 Task: Check the sale-to-list price of townhouses in the last 1 year.
Action: Mouse moved to (574, 53)
Screenshot: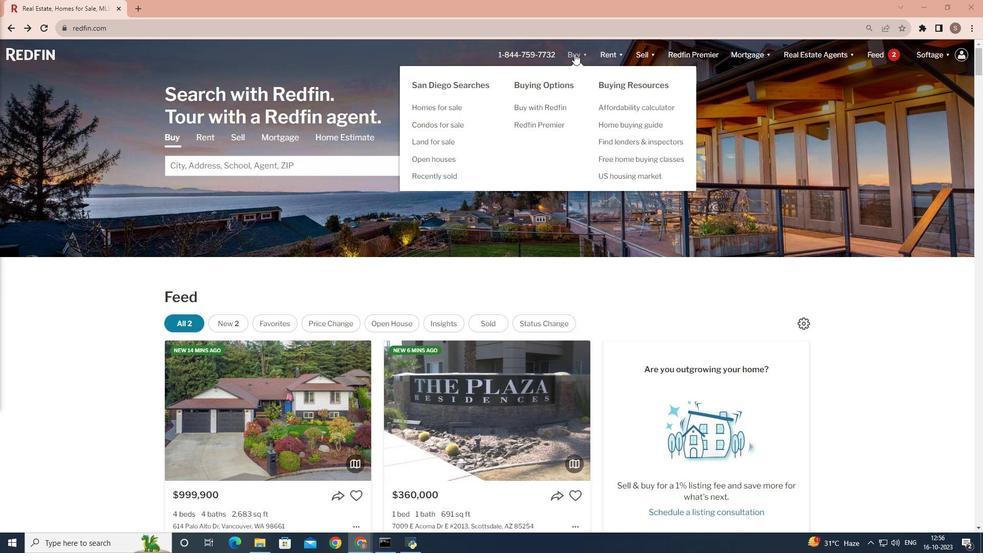 
Action: Mouse pressed left at (574, 53)
Screenshot: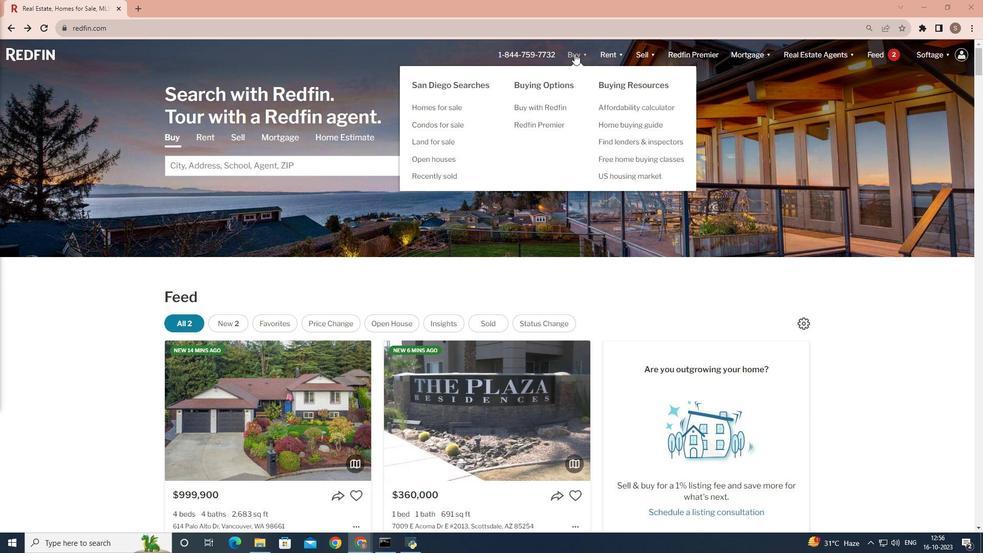 
Action: Mouse moved to (266, 217)
Screenshot: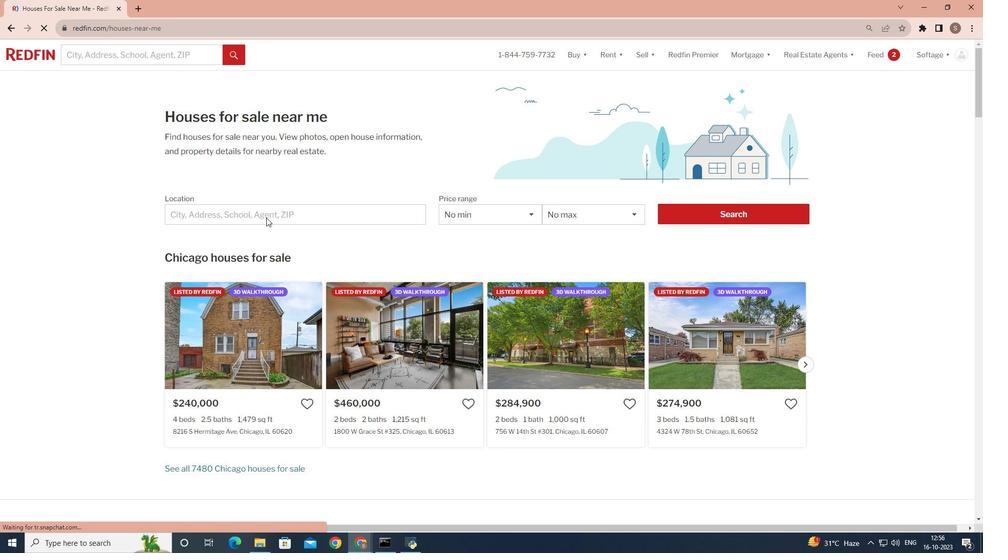 
Action: Mouse pressed left at (266, 217)
Screenshot: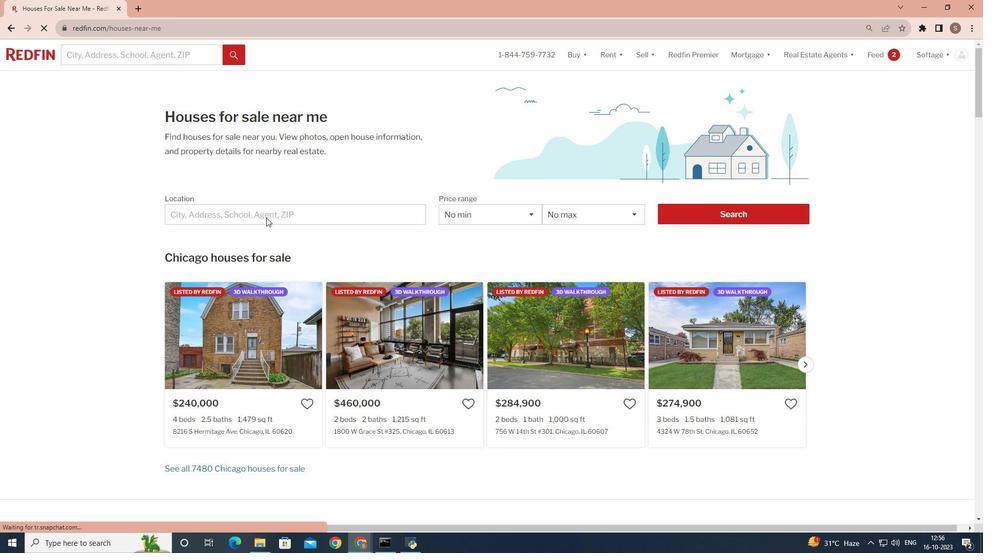 
Action: Mouse moved to (240, 214)
Screenshot: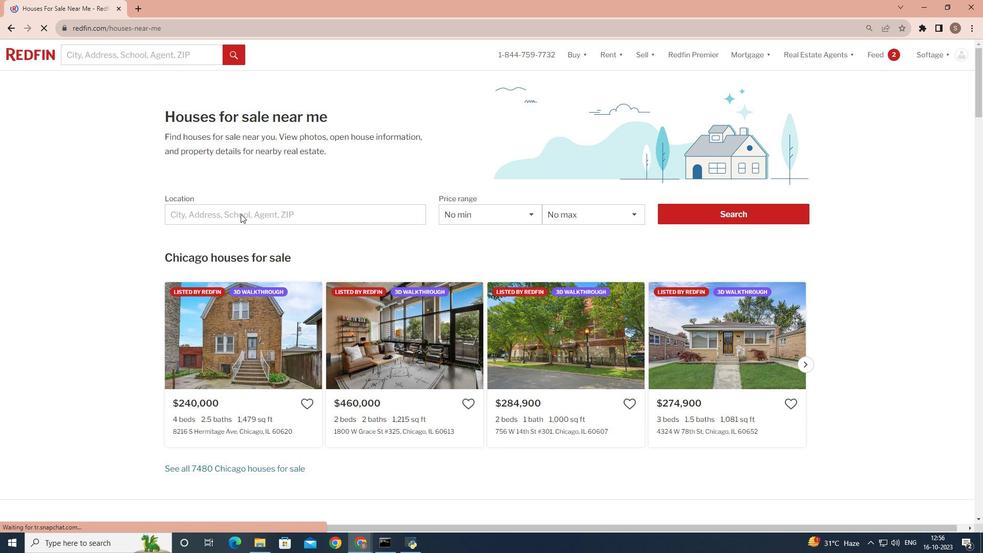 
Action: Mouse pressed left at (240, 214)
Screenshot: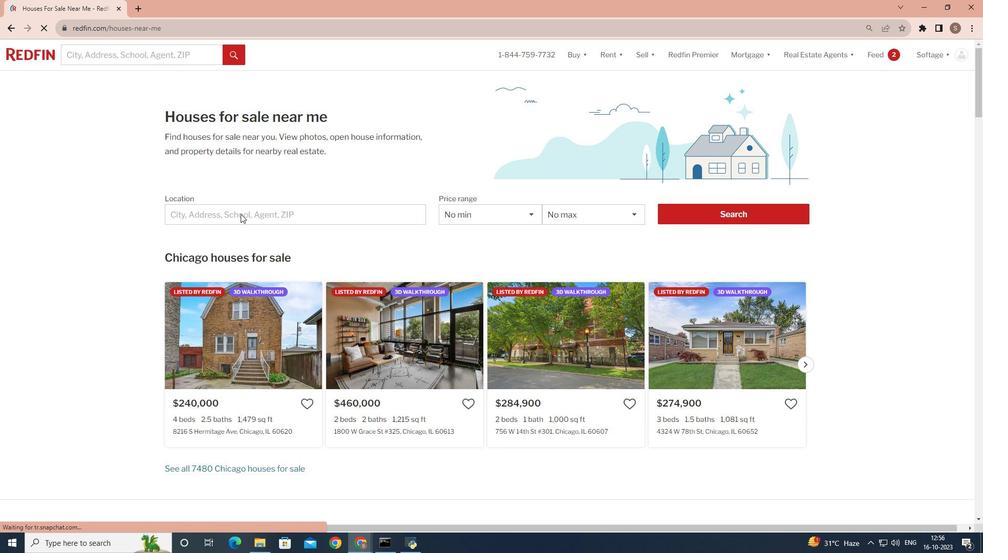 
Action: Mouse moved to (182, 213)
Screenshot: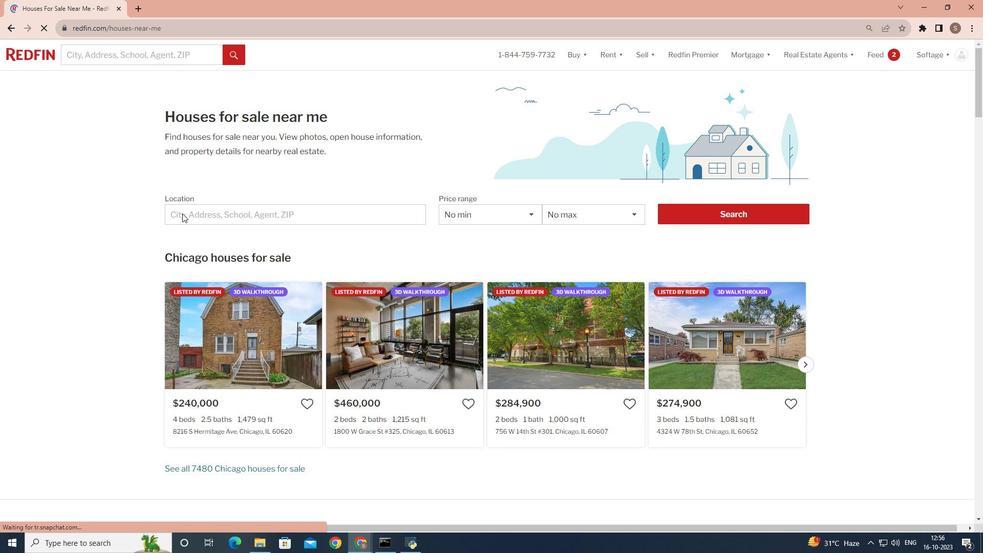 
Action: Mouse pressed left at (182, 213)
Screenshot: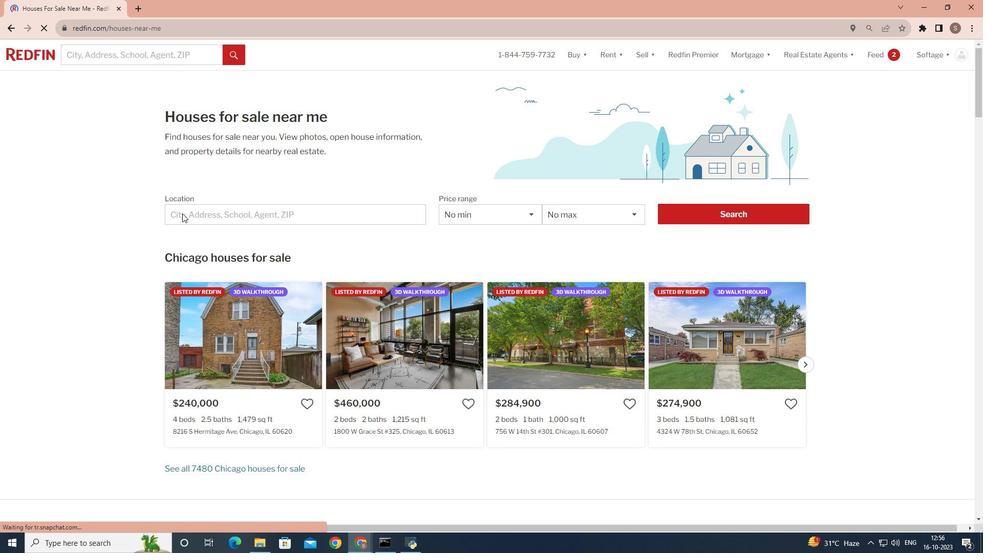 
Action: Key pressed <Key.shift>San<Key.space><Key.shift>Diego
Screenshot: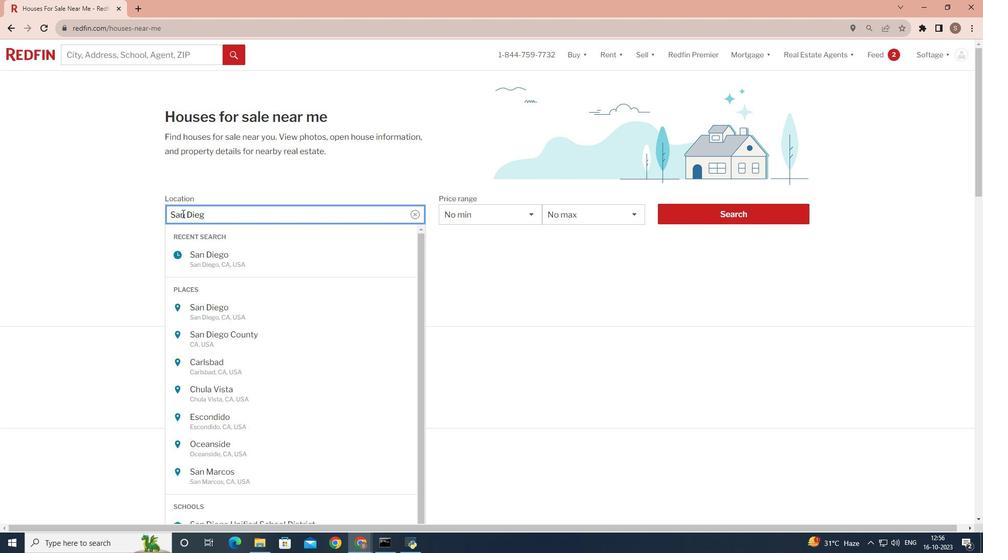 
Action: Mouse moved to (686, 212)
Screenshot: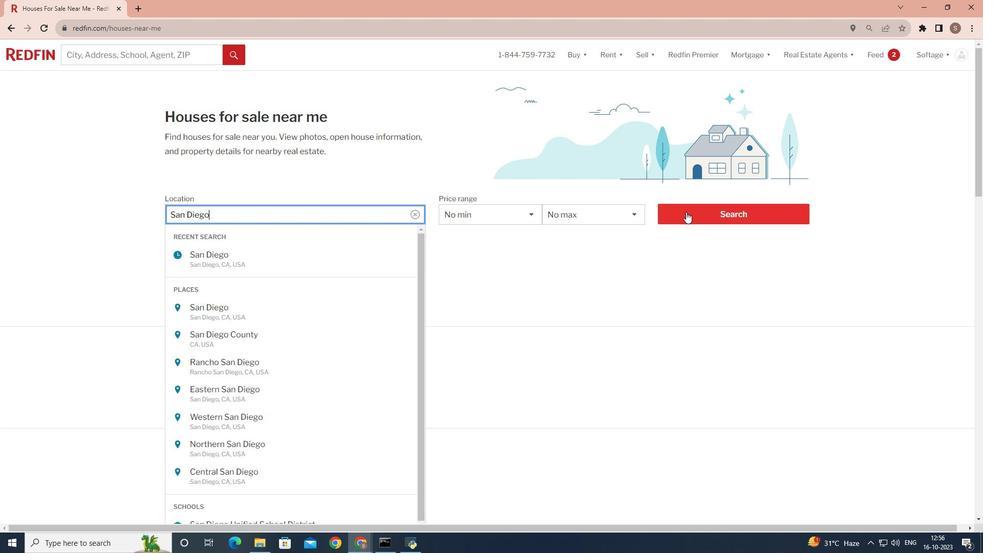 
Action: Mouse pressed left at (686, 212)
Screenshot: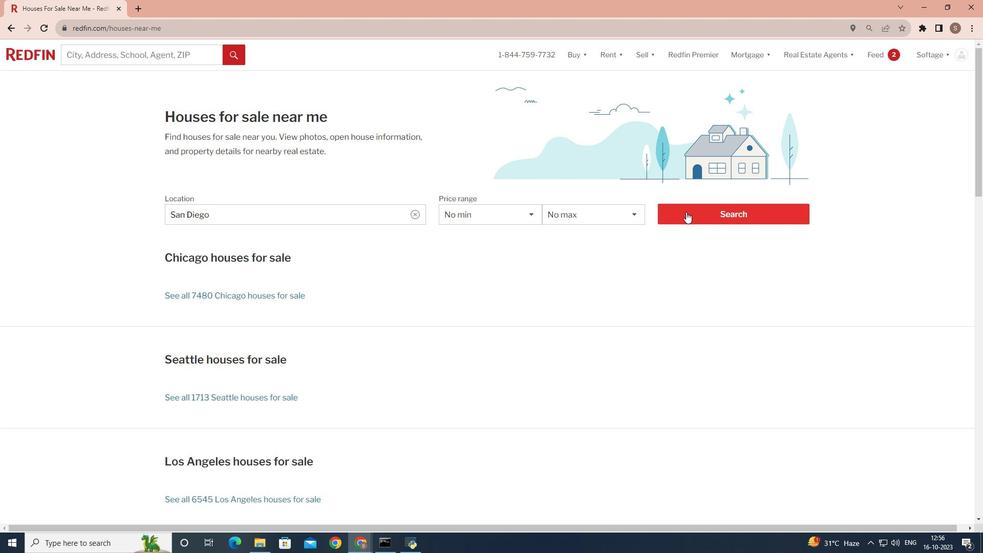 
Action: Mouse pressed left at (686, 212)
Screenshot: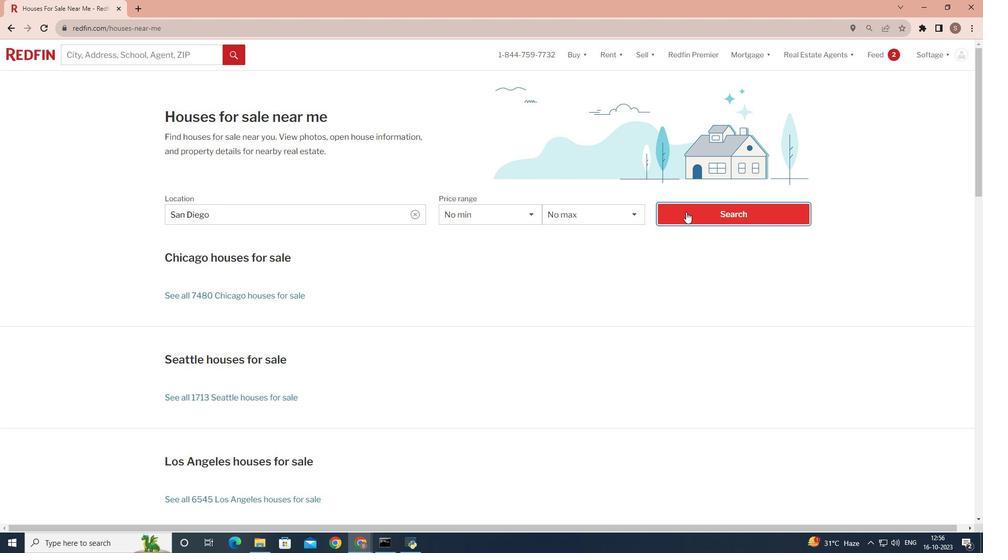 
Action: Mouse moved to (874, 85)
Screenshot: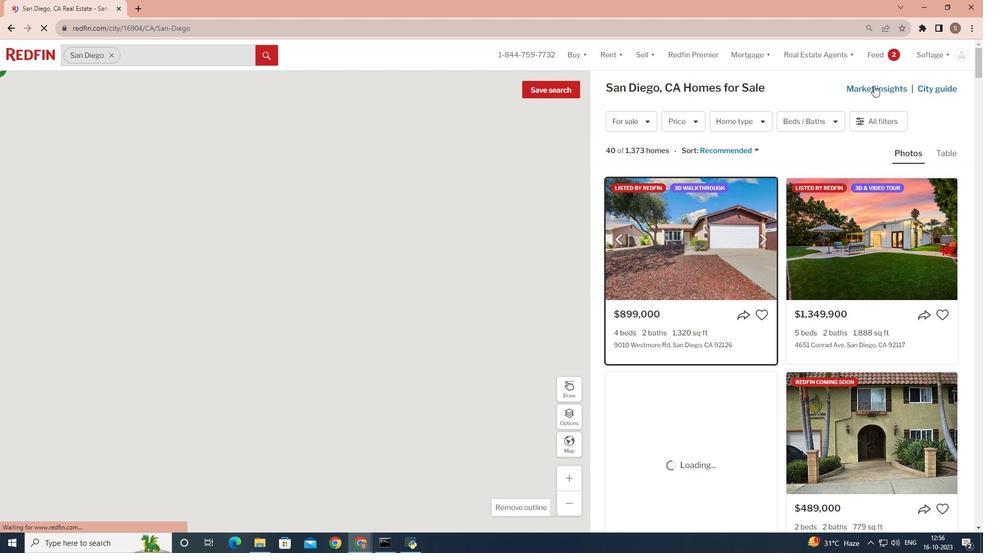 
Action: Mouse pressed left at (874, 85)
Screenshot: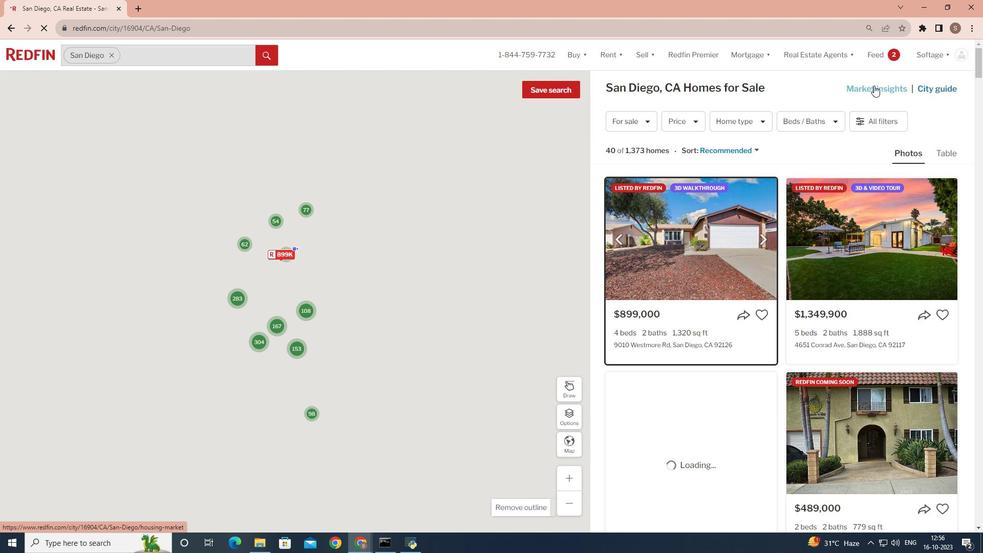 
Action: Mouse moved to (236, 167)
Screenshot: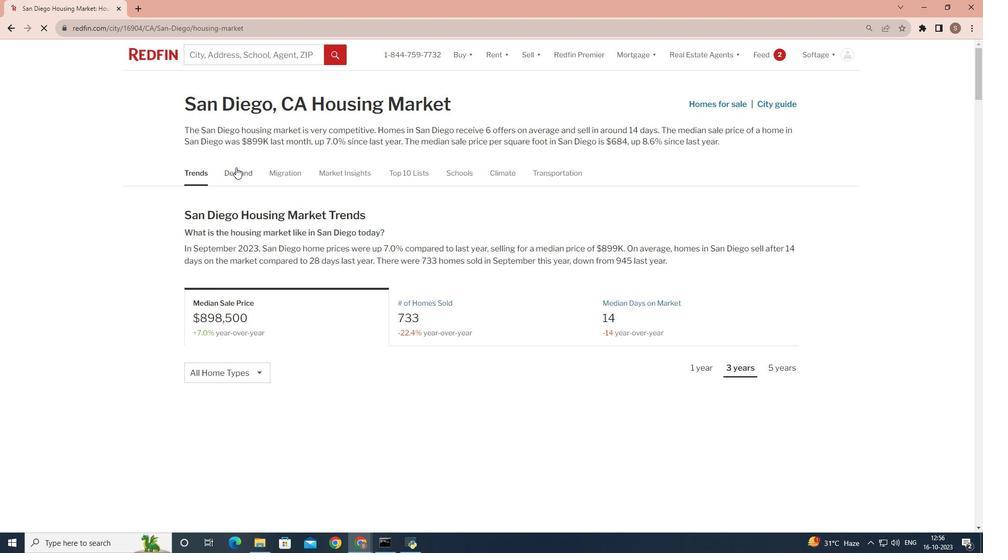 
Action: Mouse pressed left at (236, 167)
Screenshot: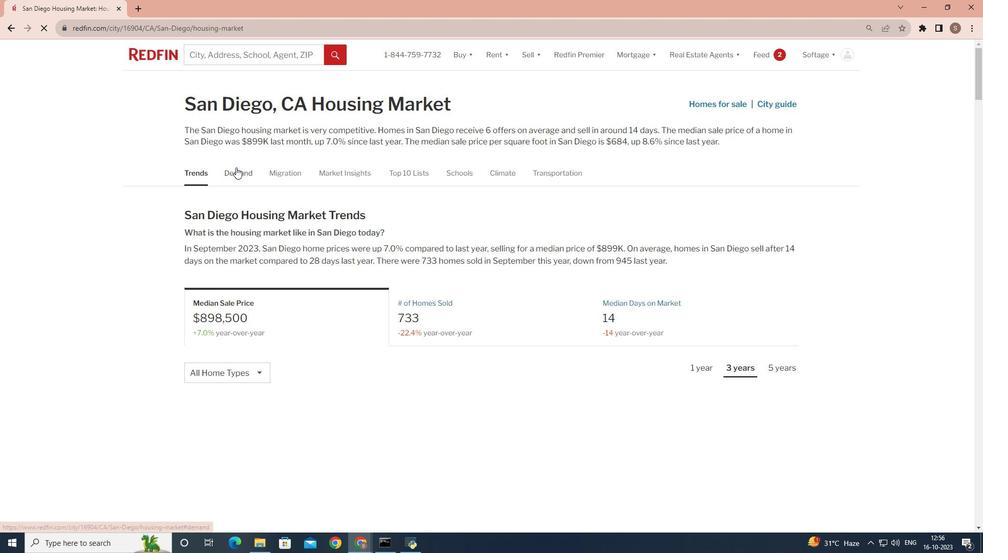 
Action: Mouse moved to (261, 263)
Screenshot: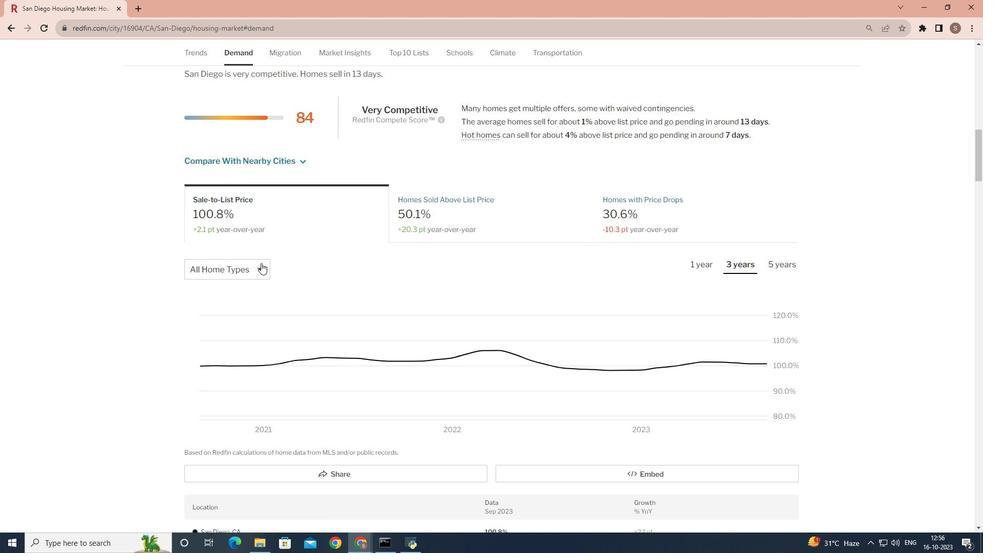 
Action: Mouse pressed left at (261, 263)
Screenshot: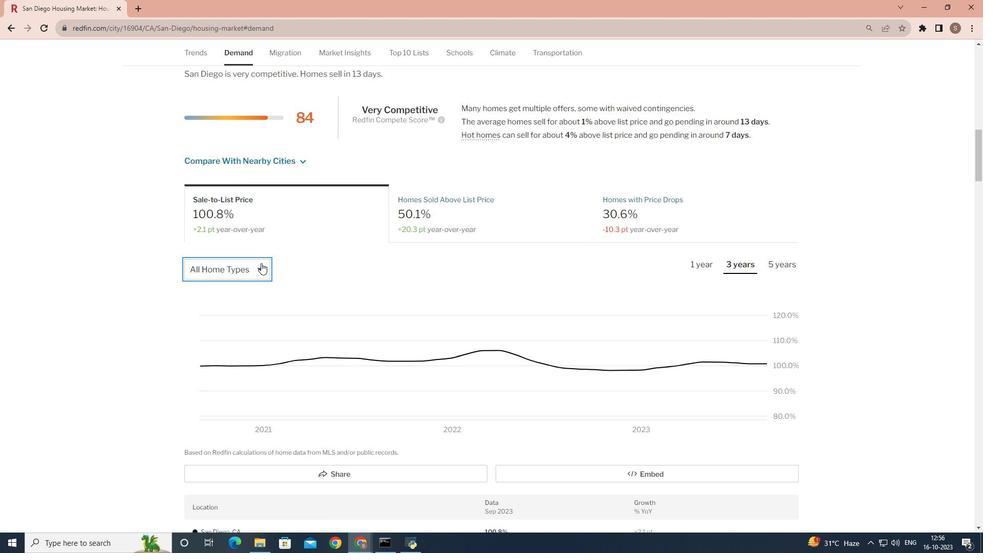 
Action: Mouse moved to (242, 332)
Screenshot: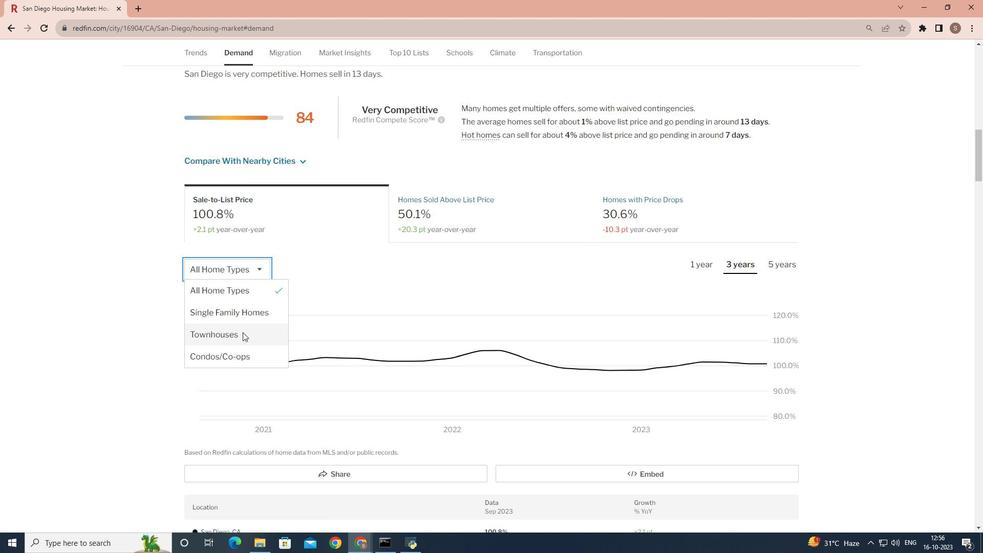 
Action: Mouse pressed left at (242, 332)
Screenshot: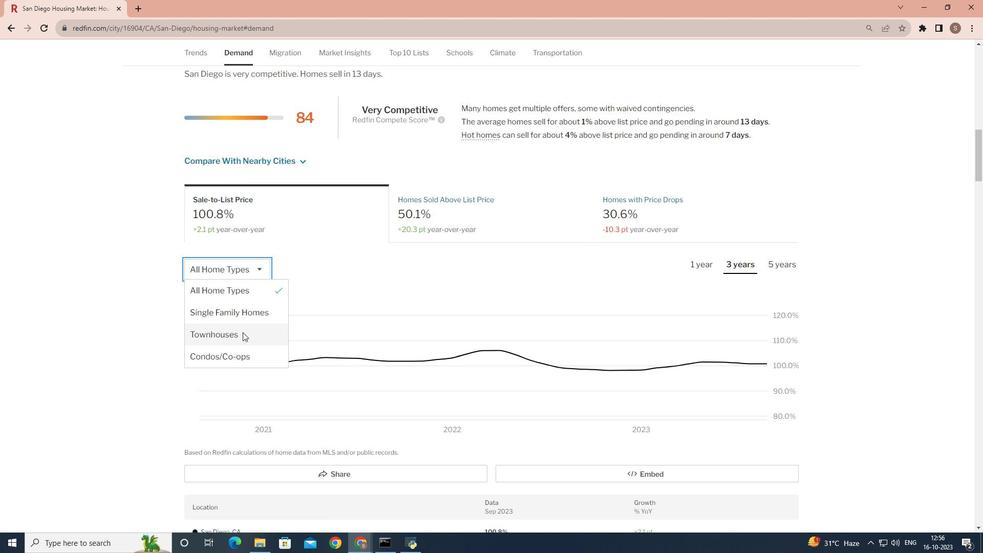 
Action: Mouse moved to (708, 267)
Screenshot: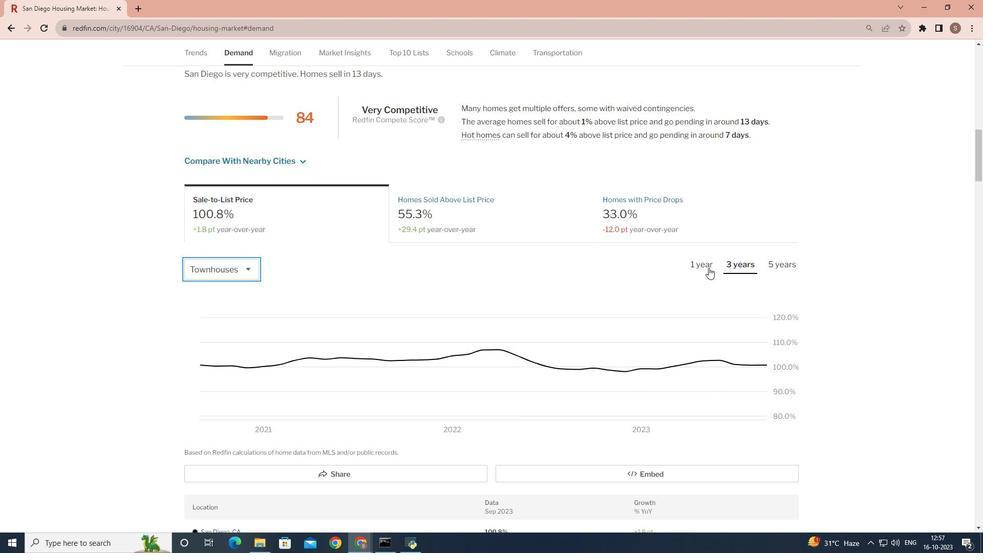 
Action: Mouse pressed left at (708, 267)
Screenshot: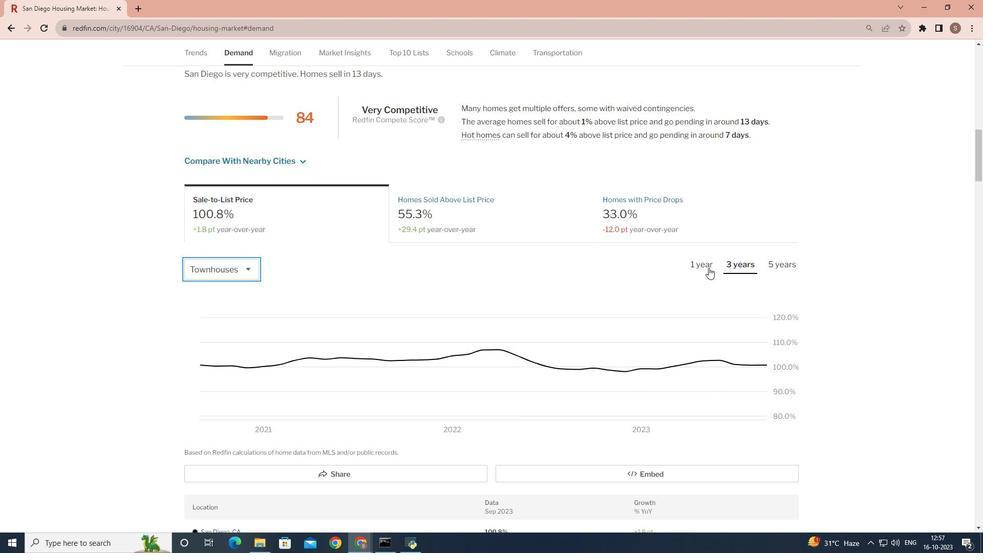 
